 Task: Enable job alerts in India.
Action: Mouse moved to (277, 84)
Screenshot: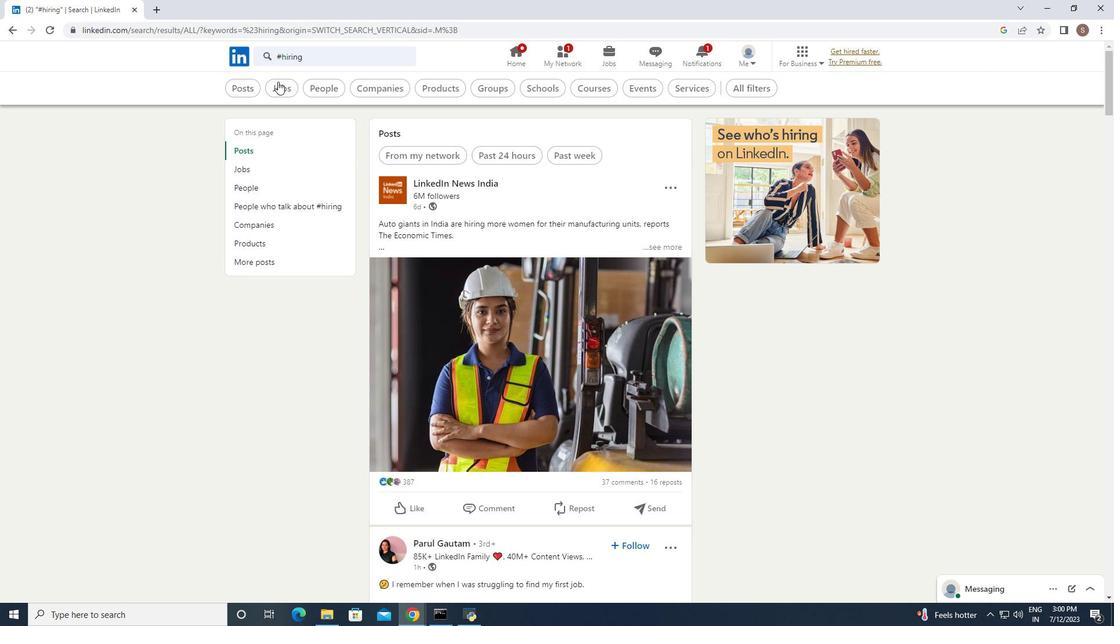
Action: Mouse pressed left at (277, 84)
Screenshot: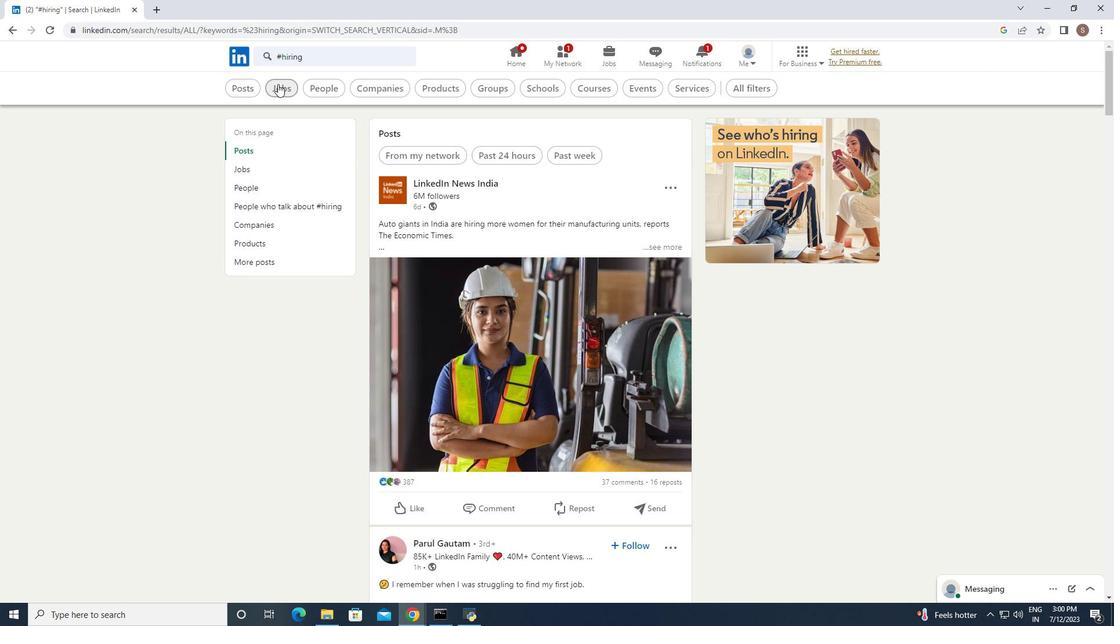 
Action: Mouse moved to (489, 122)
Screenshot: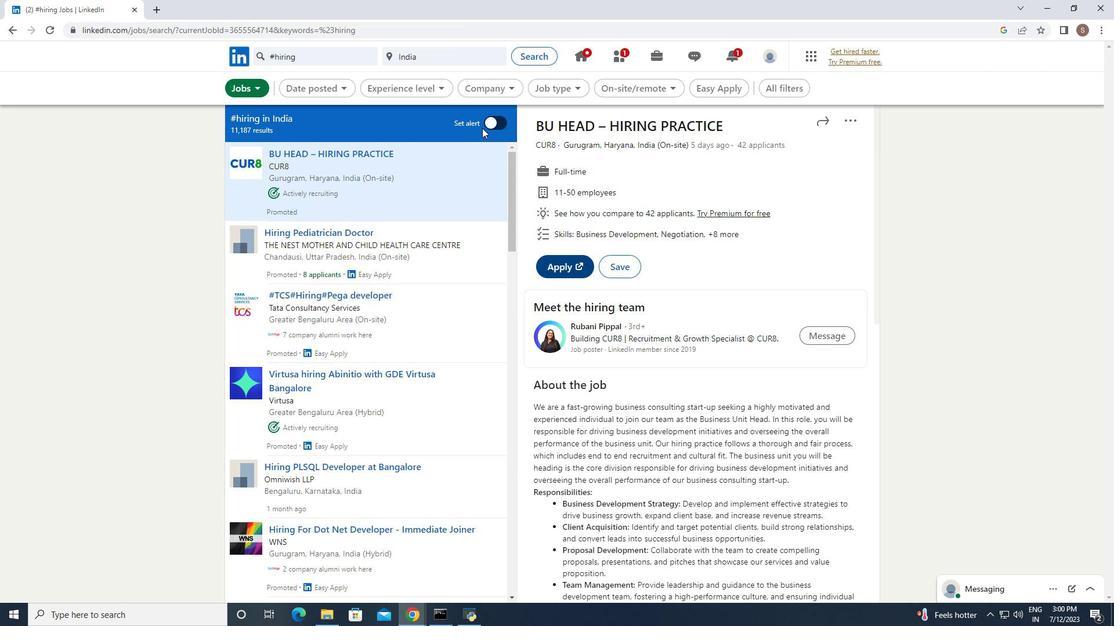 
Action: Mouse pressed left at (489, 122)
Screenshot: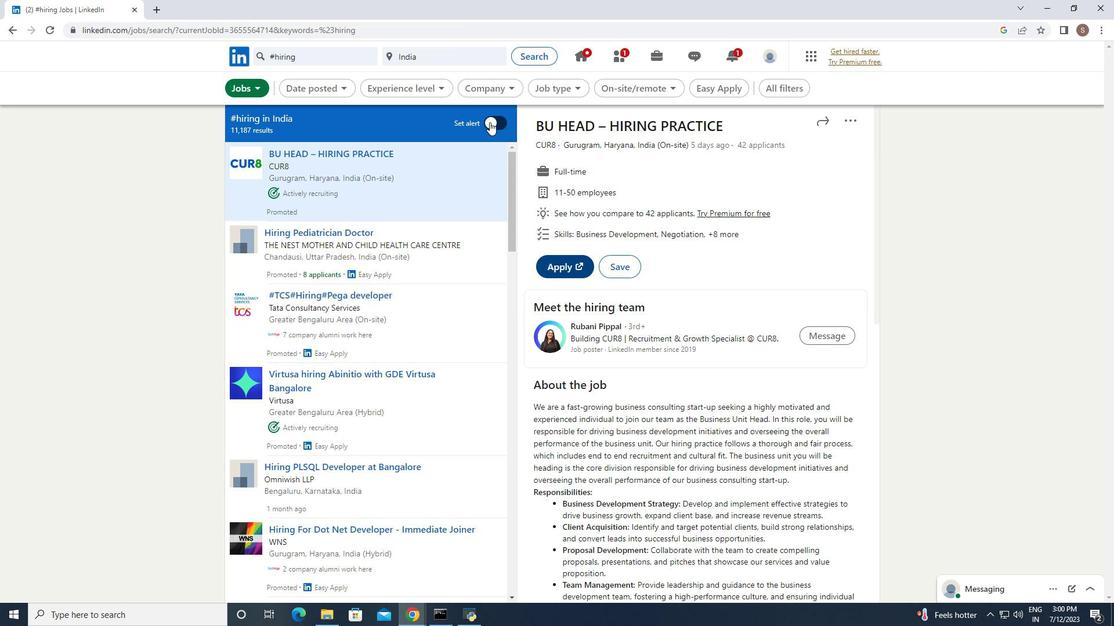 
